 Task: Discover art museums and galleries in New York City, New York, and Boston, Massachusetts.
Action: Key pressed <Key.caps_lock>N<Key.caps_lock>ew<Key.space>york<Key.space>city,new<Key.space>york<Key.enter>
Screenshot: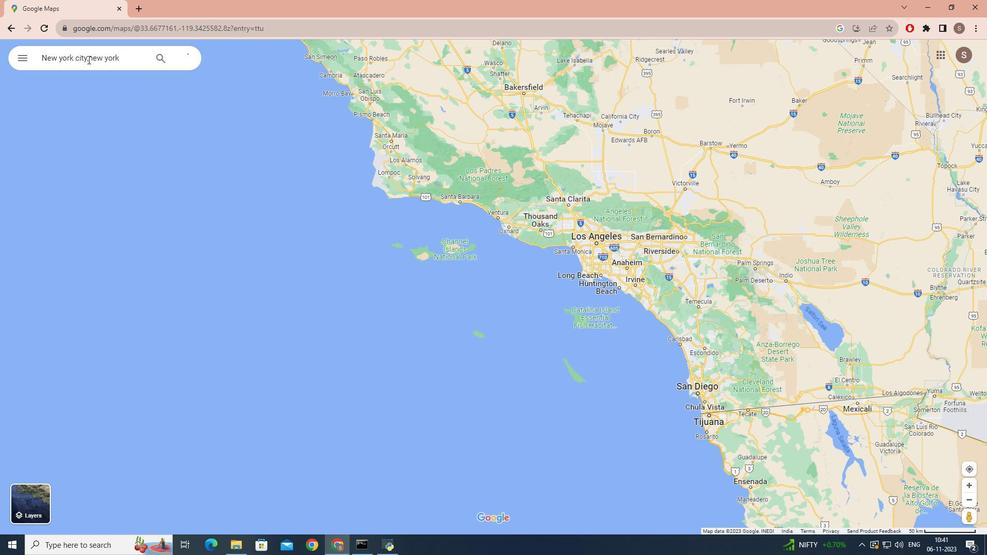 
Action: Mouse moved to (104, 227)
Screenshot: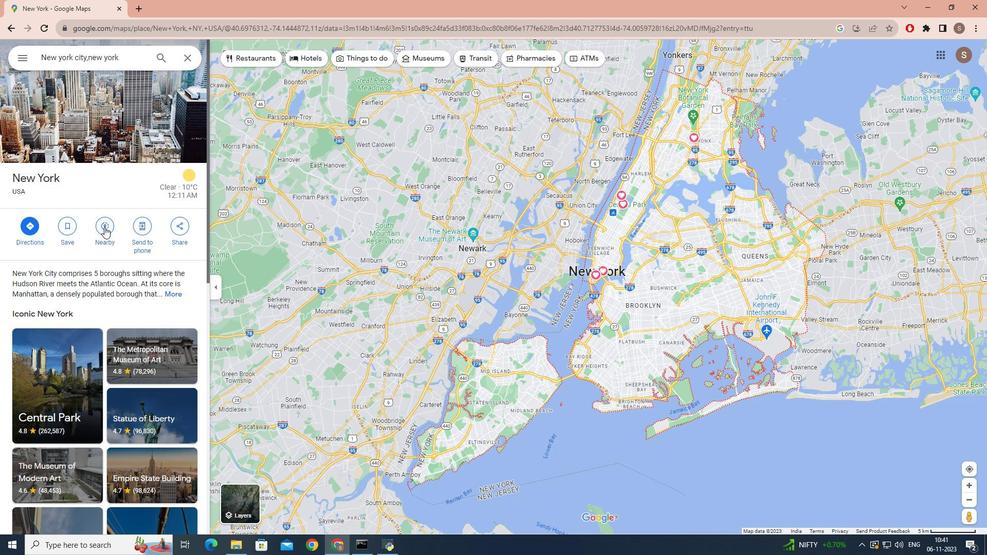 
Action: Mouse pressed left at (104, 227)
Screenshot: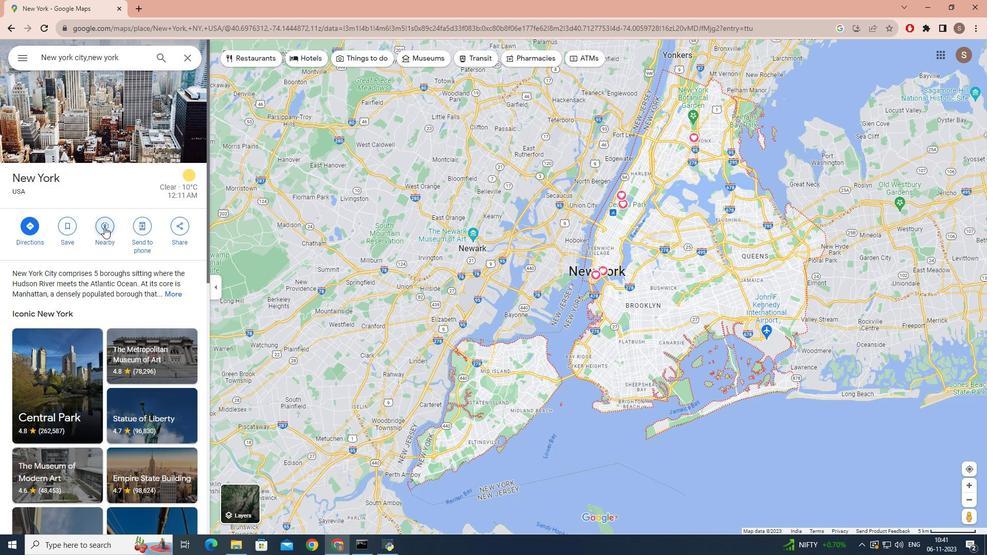 
Action: Mouse scrolled (104, 227) with delta (0, 0)
Screenshot: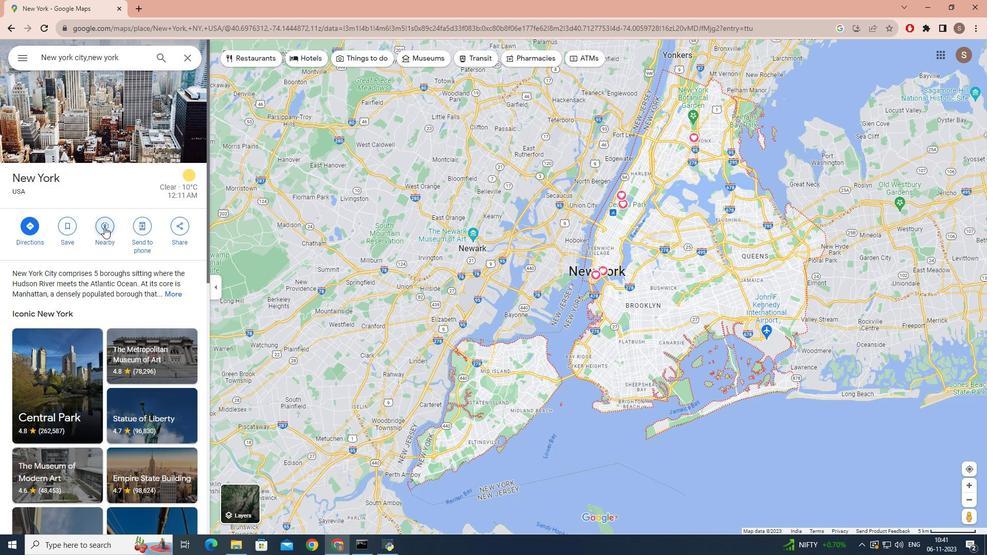 
Action: Mouse moved to (103, 227)
Screenshot: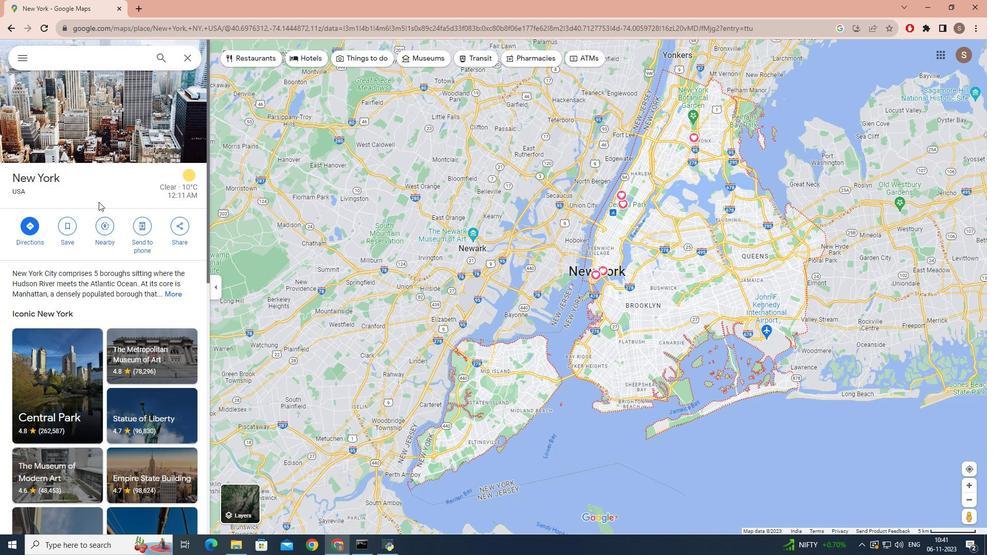 
Action: Mouse scrolled (103, 227) with delta (0, 0)
Screenshot: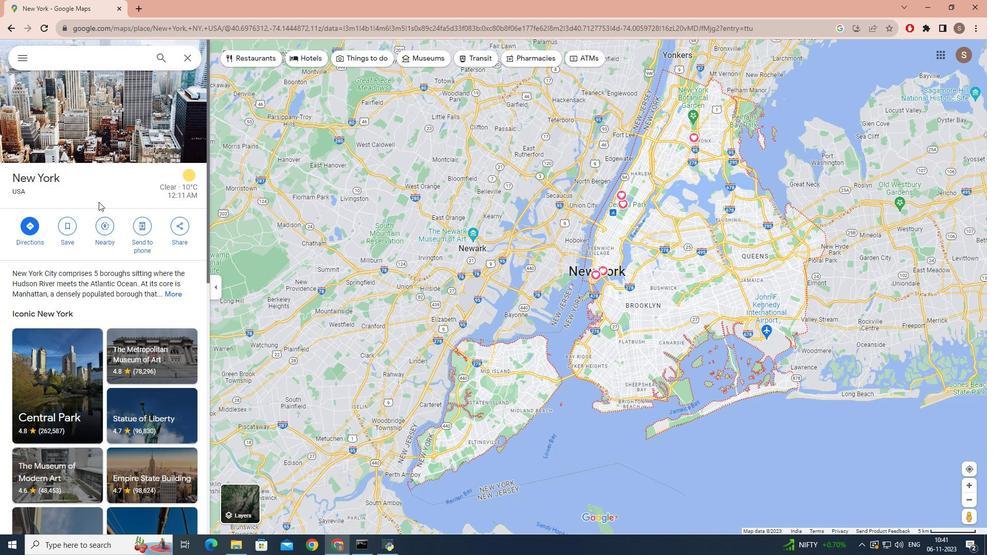 
Action: Mouse moved to (87, 63)
Screenshot: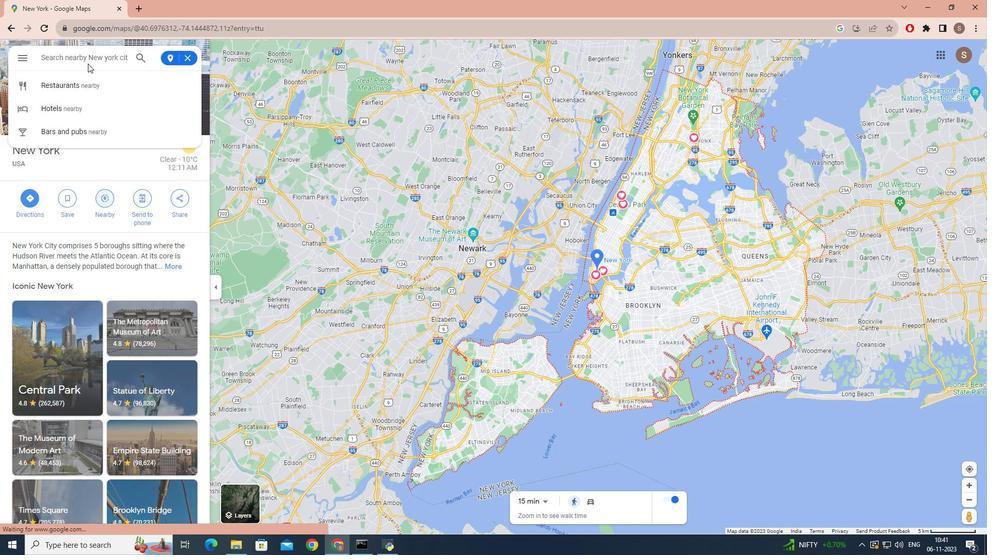 
Action: Key pressed art<Key.space>museum,<Key.backspace><Key.space>am<Key.backspace>nd<Key.space>galleries<Key.enter>
Screenshot: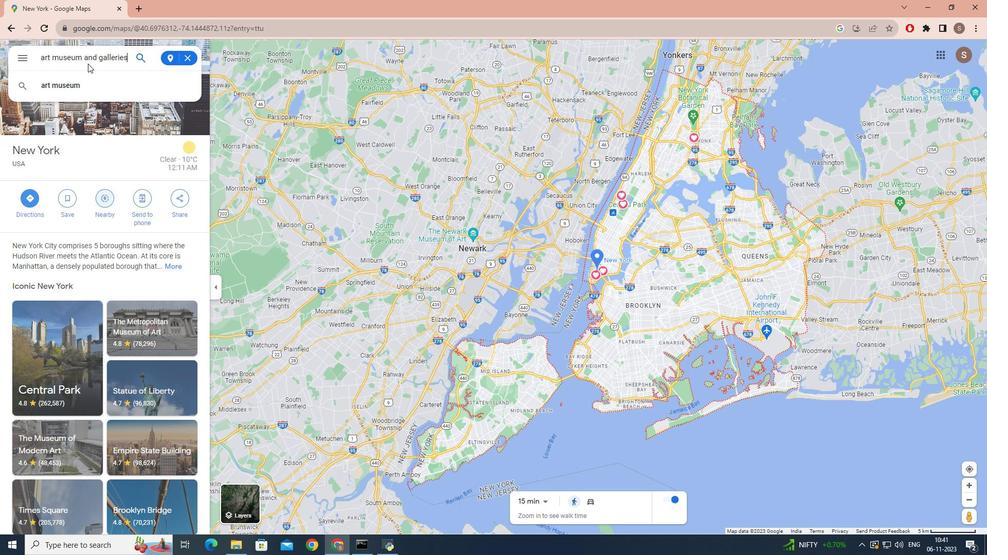 
Action: Mouse moved to (94, 163)
Screenshot: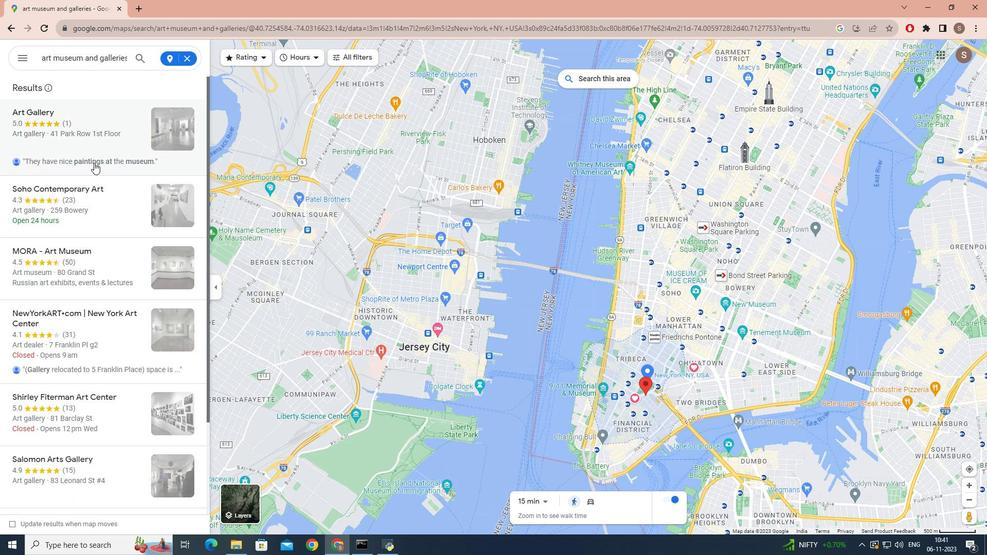 
Action: Mouse scrolled (94, 162) with delta (0, 0)
Screenshot: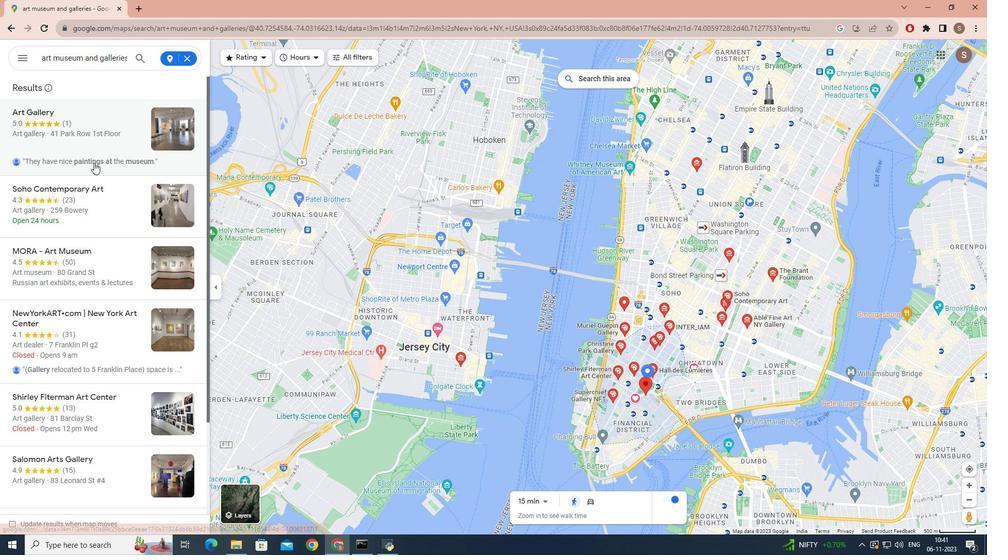
Action: Mouse scrolled (94, 162) with delta (0, 0)
Screenshot: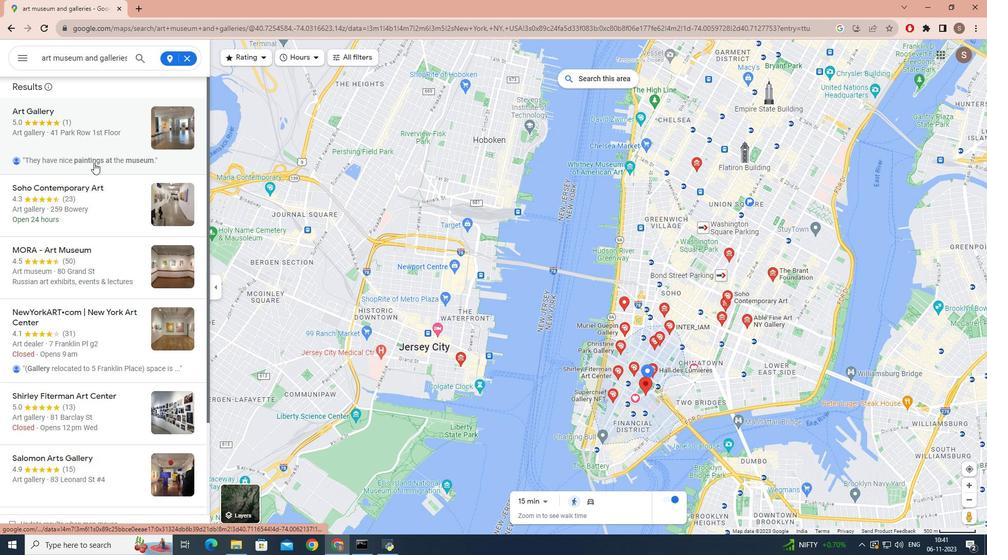 
Action: Mouse moved to (190, 58)
Screenshot: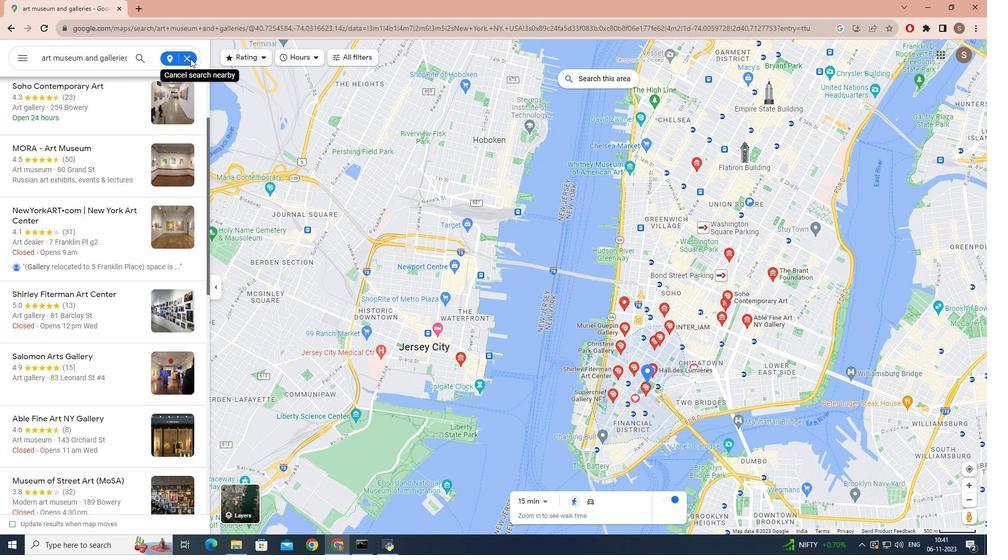
Action: Mouse pressed left at (190, 58)
Screenshot: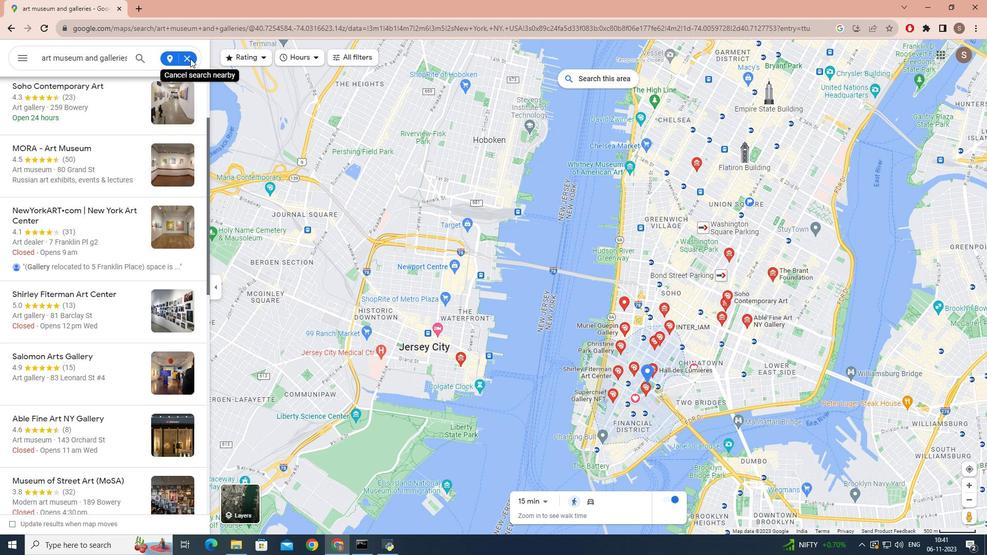 
Action: Mouse pressed left at (190, 58)
Screenshot: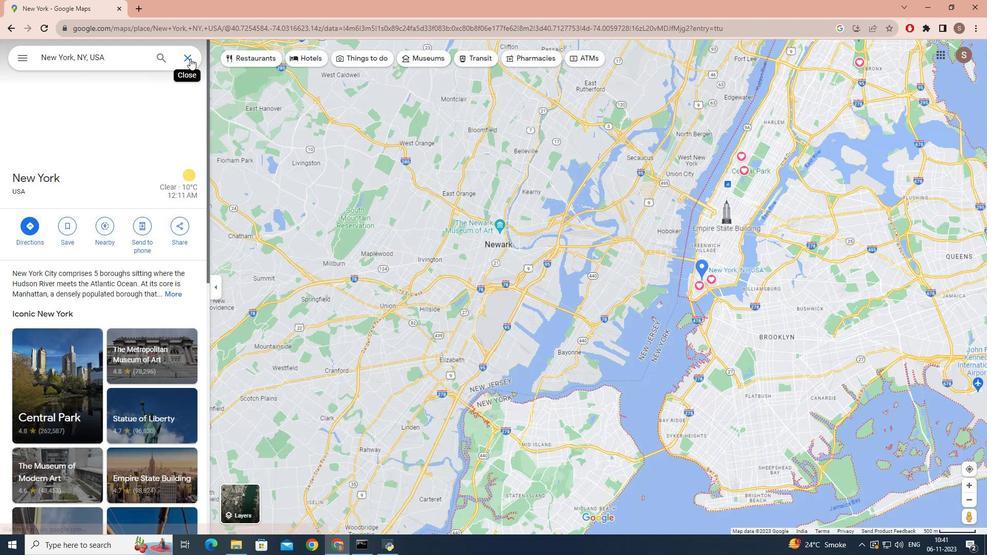 
Action: Mouse moved to (151, 57)
Screenshot: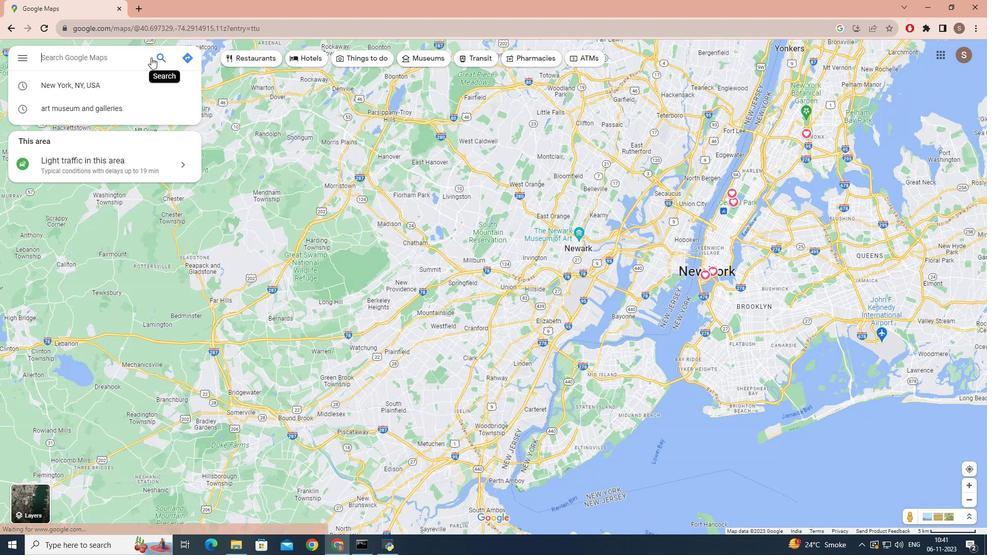 
Action: Key pressed <Key.caps_lock>B<Key.caps_lock>oston<Key.space>,<Key.caps_lock>M<Key.caps_lock>assachussets<Key.enter>
Screenshot: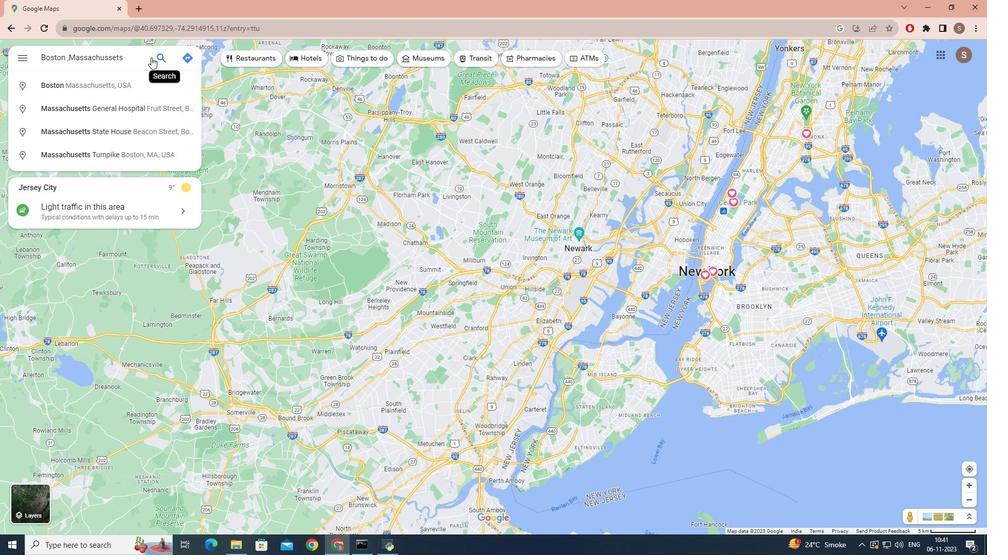 
Action: Mouse moved to (102, 232)
Screenshot: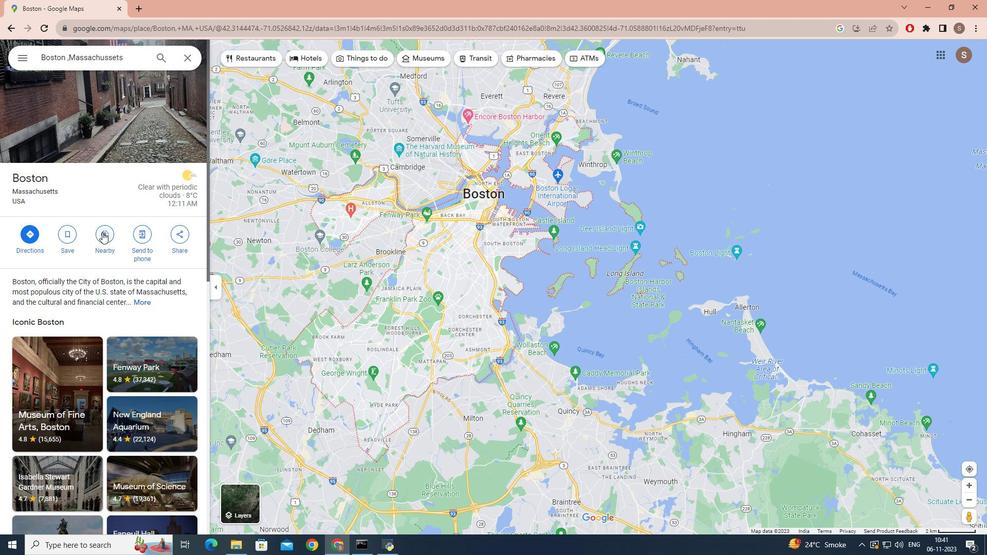 
Action: Mouse pressed left at (102, 232)
Screenshot: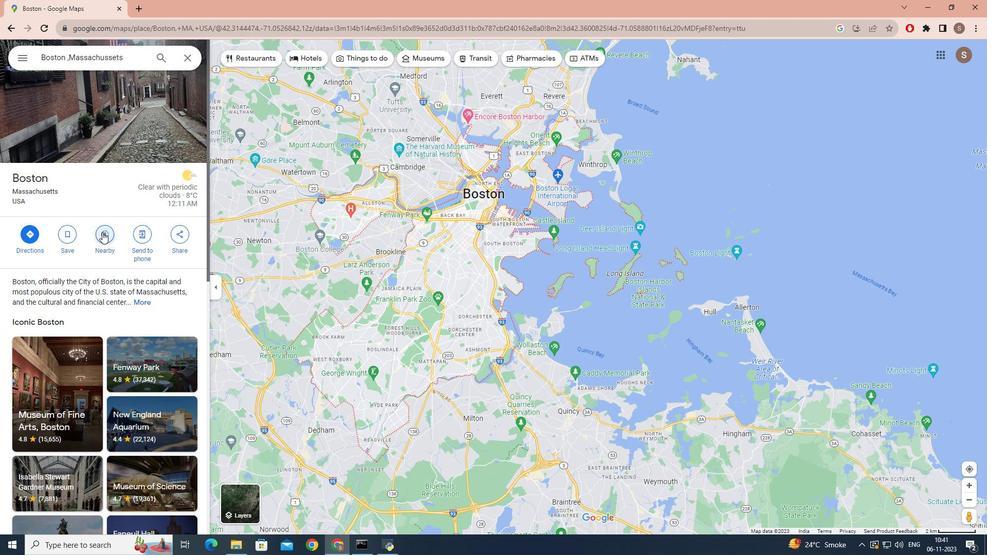 
Action: Mouse moved to (99, 56)
Screenshot: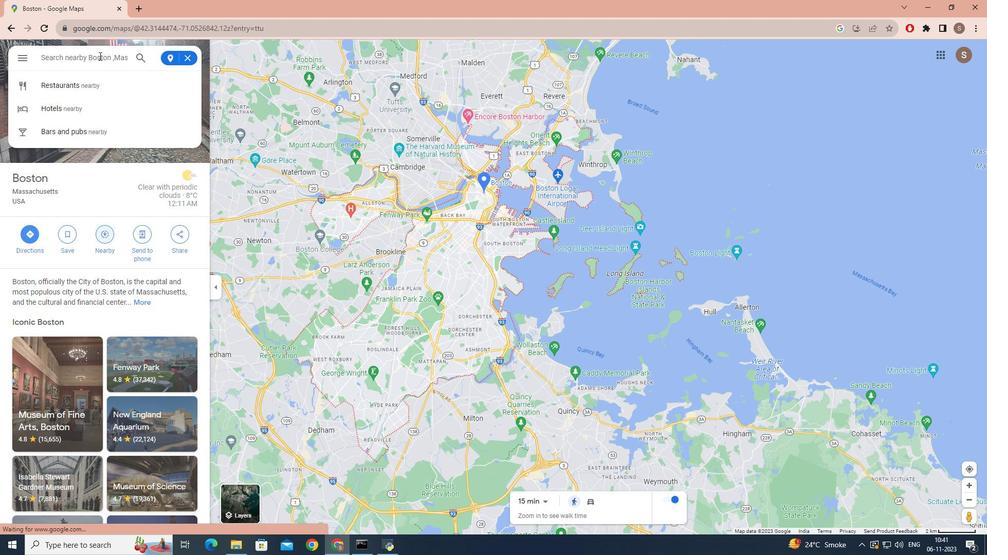 
Action: Key pressed art<Key.space>museums<Key.space>an<Key.space><Key.backspace>dd<Key.backspace><Key.space>galleries<Key.enter>
Screenshot: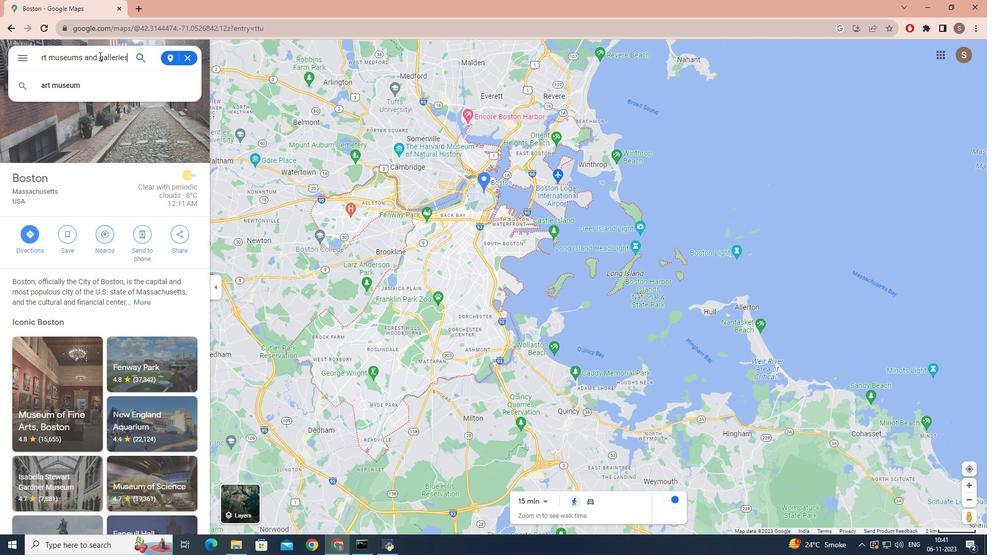 
Action: Mouse moved to (82, 162)
Screenshot: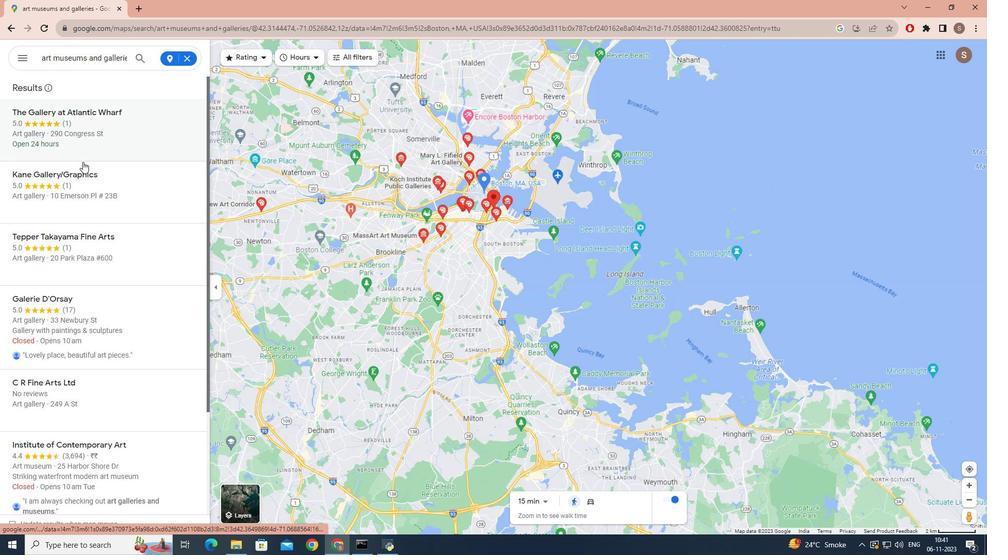 
Action: Mouse scrolled (82, 161) with delta (0, 0)
Screenshot: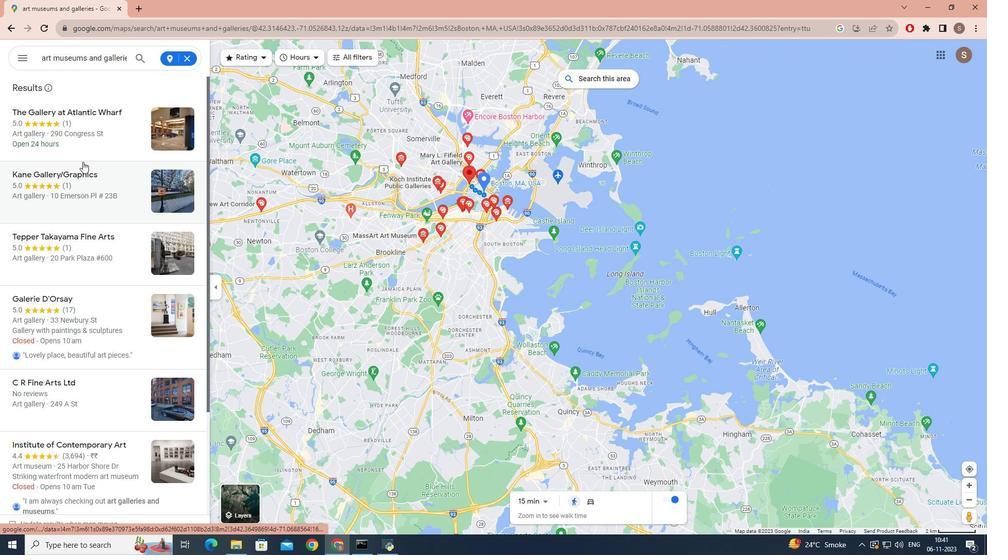 
Action: Mouse scrolled (82, 161) with delta (0, 0)
Screenshot: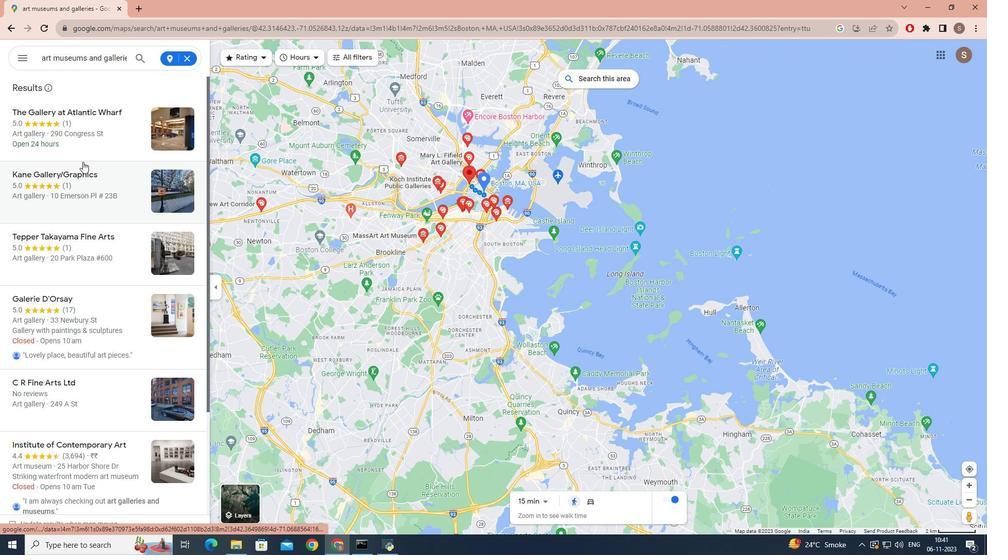 
Action: Mouse scrolled (82, 161) with delta (0, 0)
Screenshot: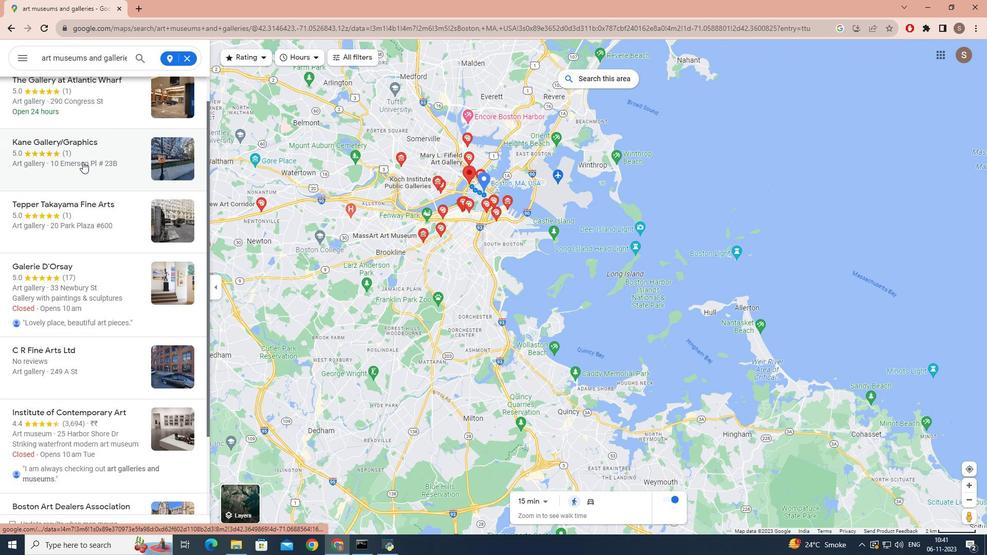 
Action: Mouse scrolled (82, 161) with delta (0, 0)
Screenshot: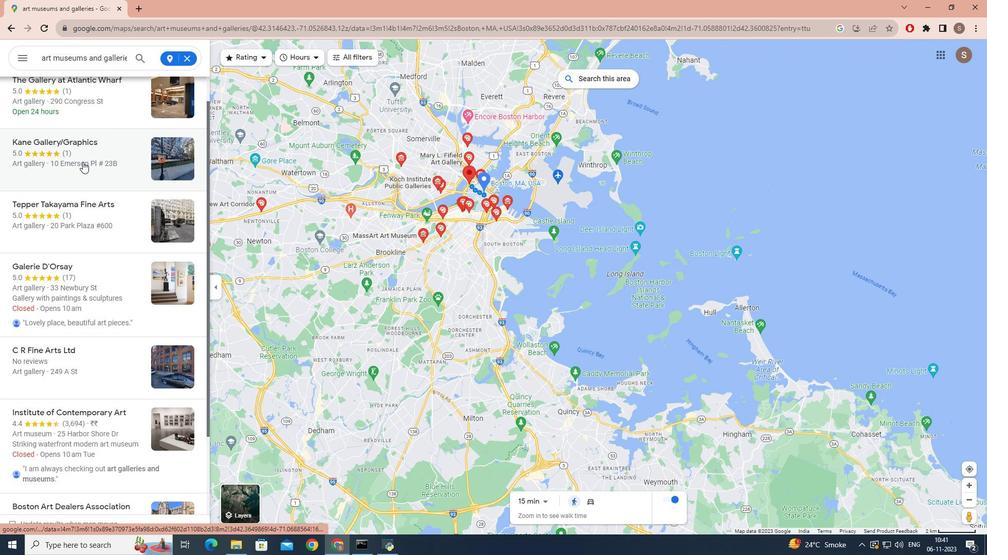 
Action: Mouse scrolled (82, 161) with delta (0, 0)
Screenshot: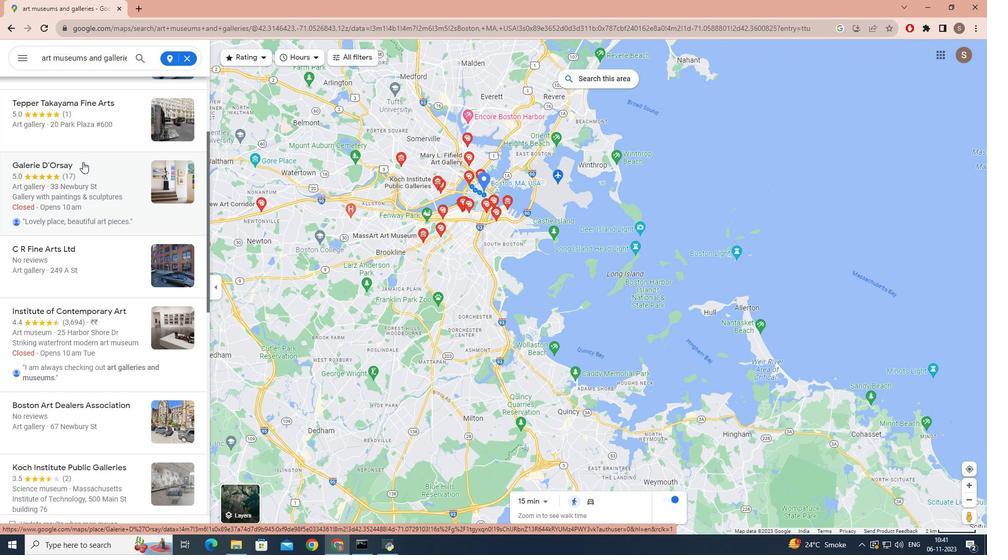 
Action: Mouse scrolled (82, 161) with delta (0, 0)
Screenshot: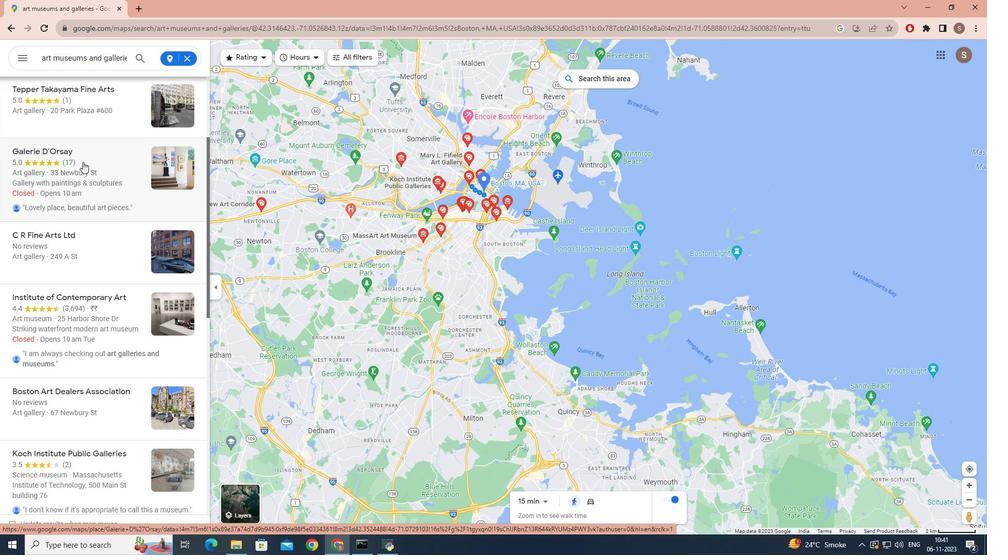 
Action: Mouse scrolled (82, 161) with delta (0, 0)
Screenshot: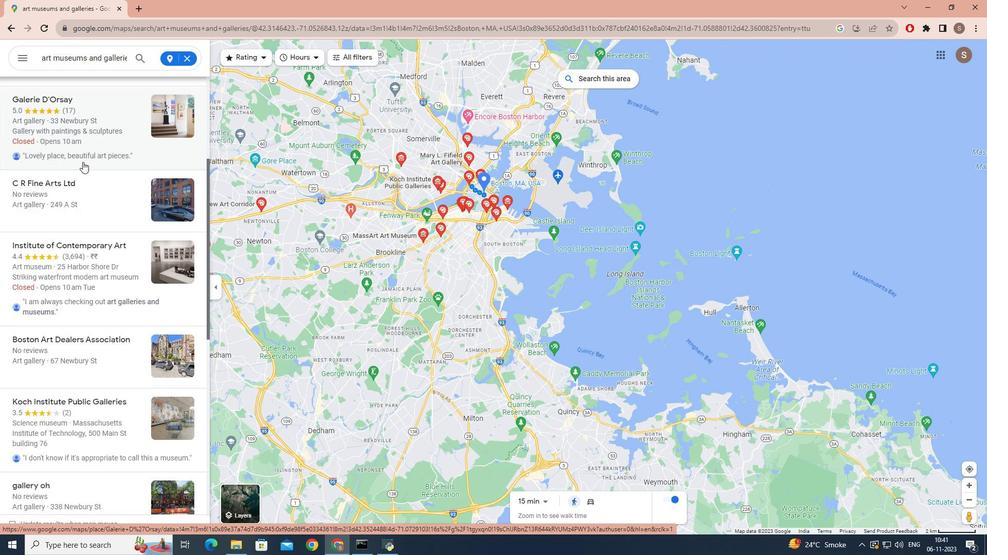 
